 Task: Add Buddha Teas Organic Fenugreek Seed Tea 18 Bags to the cart.
Action: Mouse pressed left at (20, 85)
Screenshot: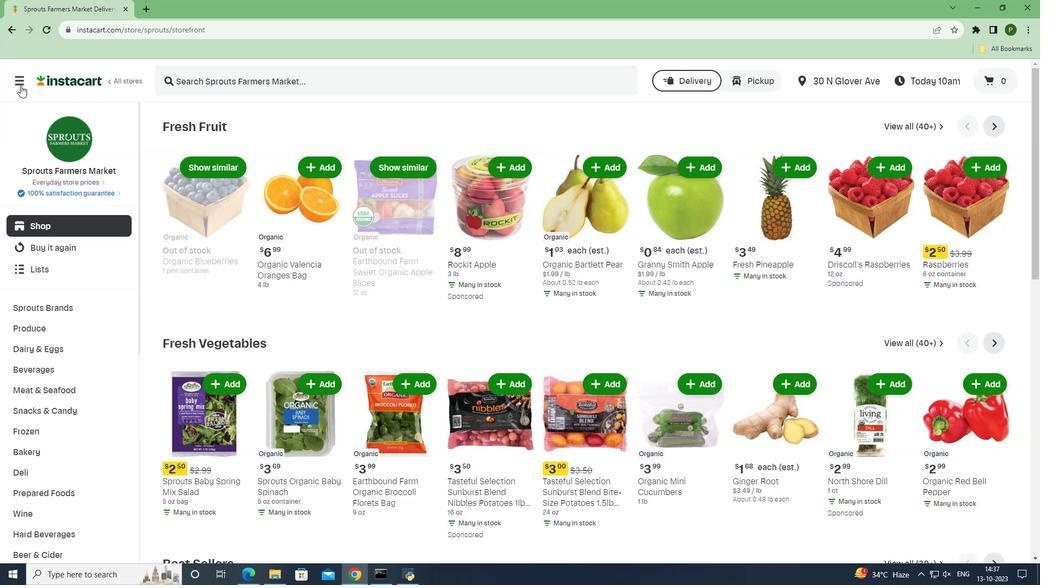 
Action: Mouse moved to (44, 280)
Screenshot: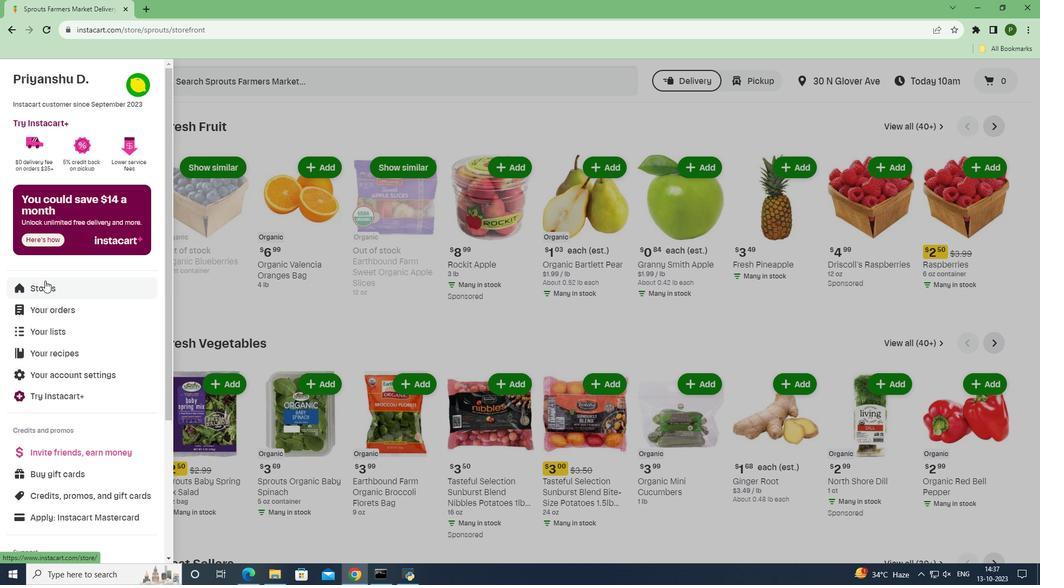 
Action: Mouse pressed left at (44, 280)
Screenshot: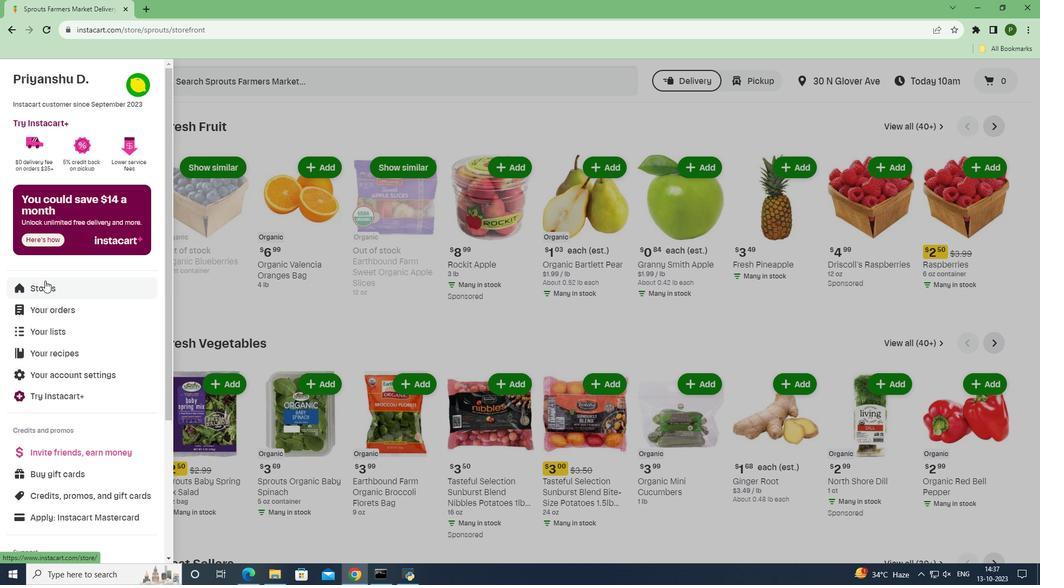 
Action: Mouse moved to (235, 126)
Screenshot: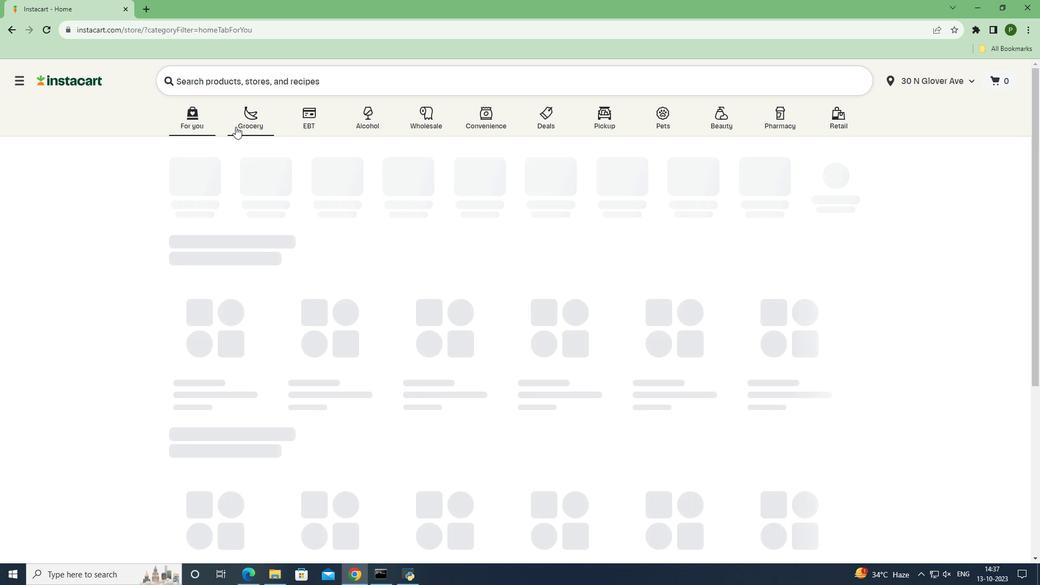 
Action: Mouse pressed left at (235, 126)
Screenshot: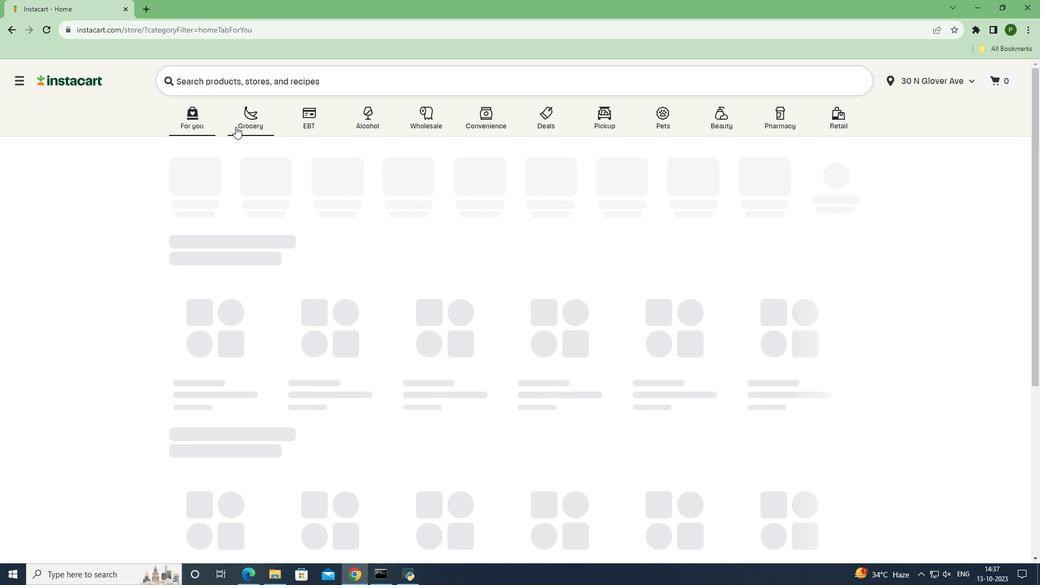 
Action: Mouse moved to (671, 251)
Screenshot: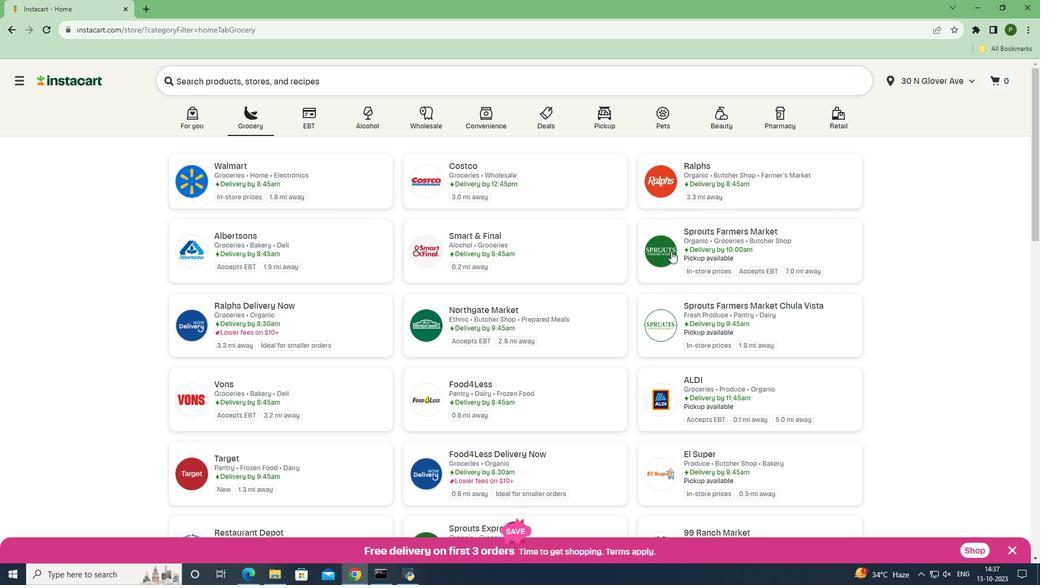 
Action: Mouse pressed left at (671, 251)
Screenshot: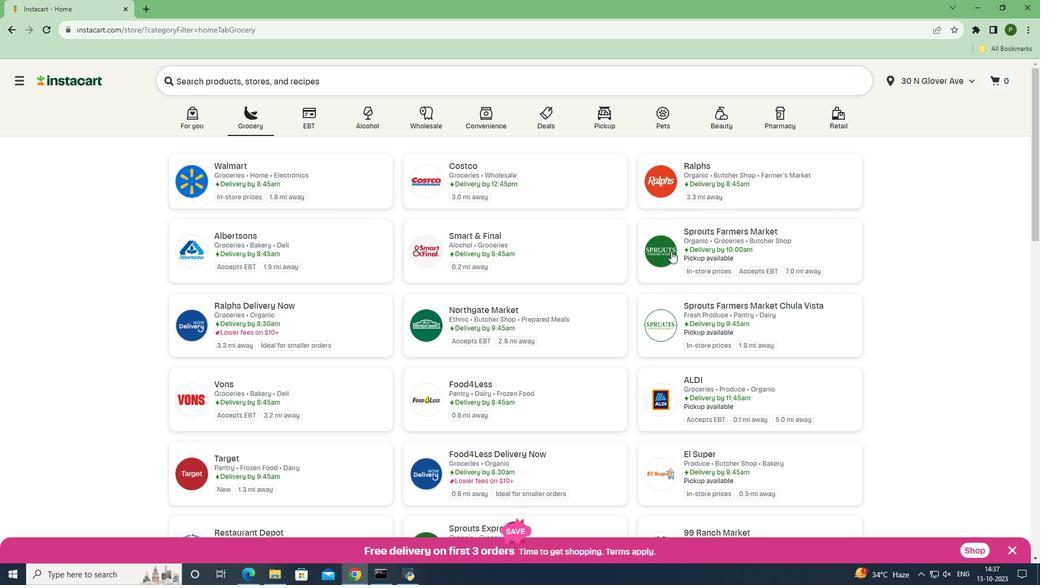 
Action: Mouse moved to (52, 372)
Screenshot: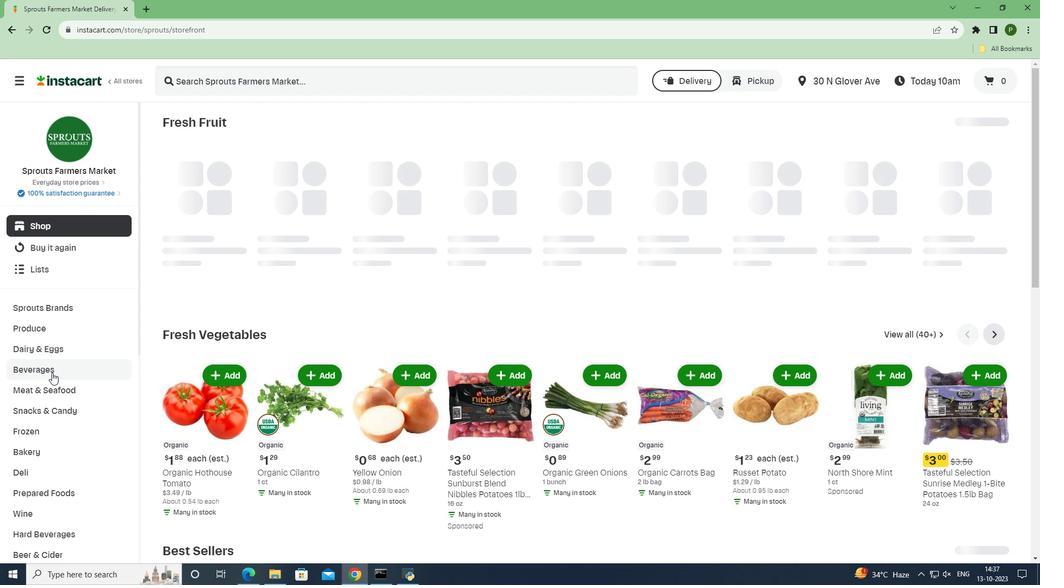 
Action: Mouse pressed left at (52, 372)
Screenshot: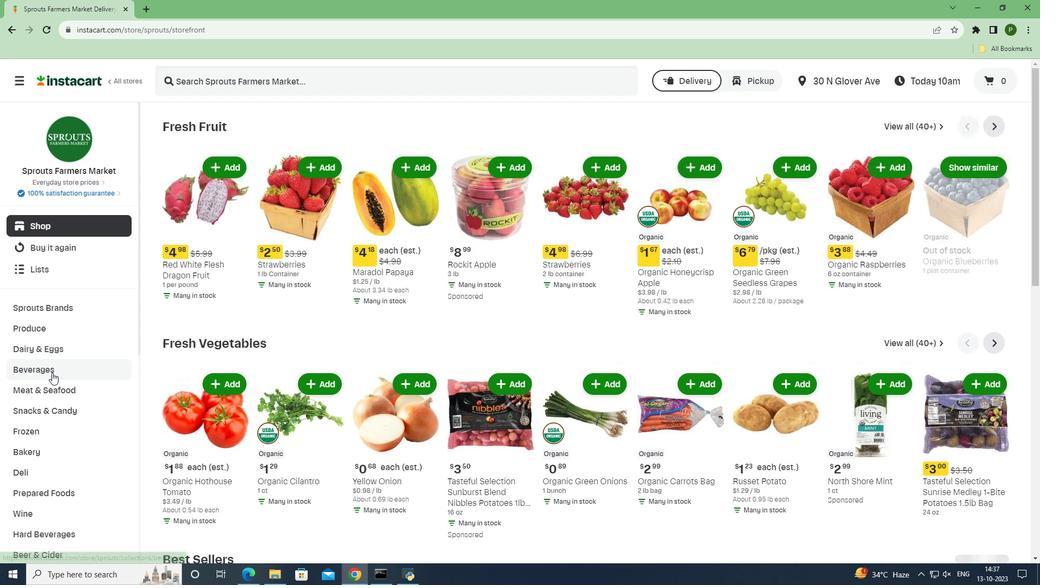 
Action: Mouse moved to (944, 146)
Screenshot: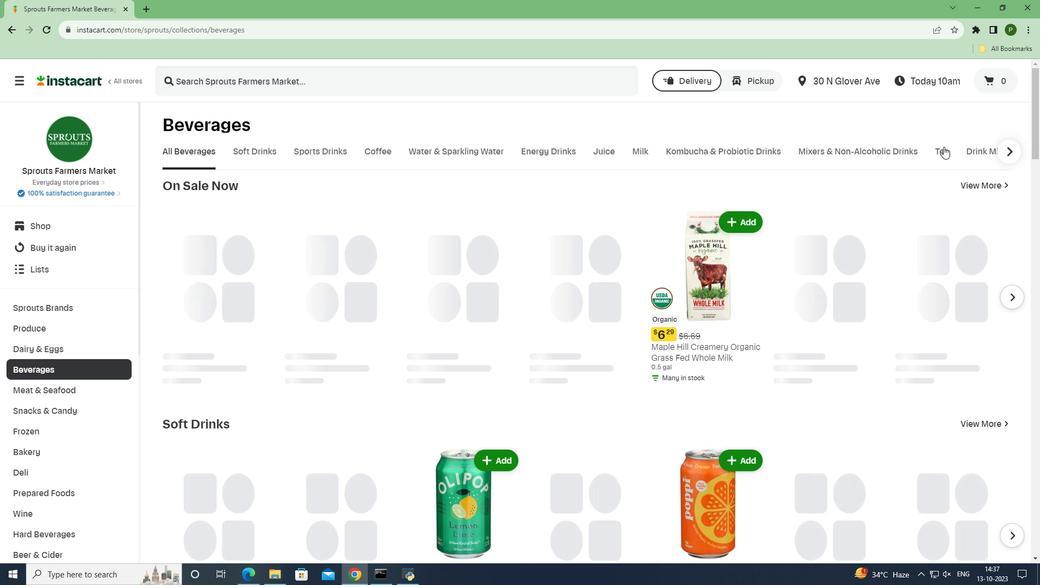 
Action: Mouse pressed left at (944, 146)
Screenshot: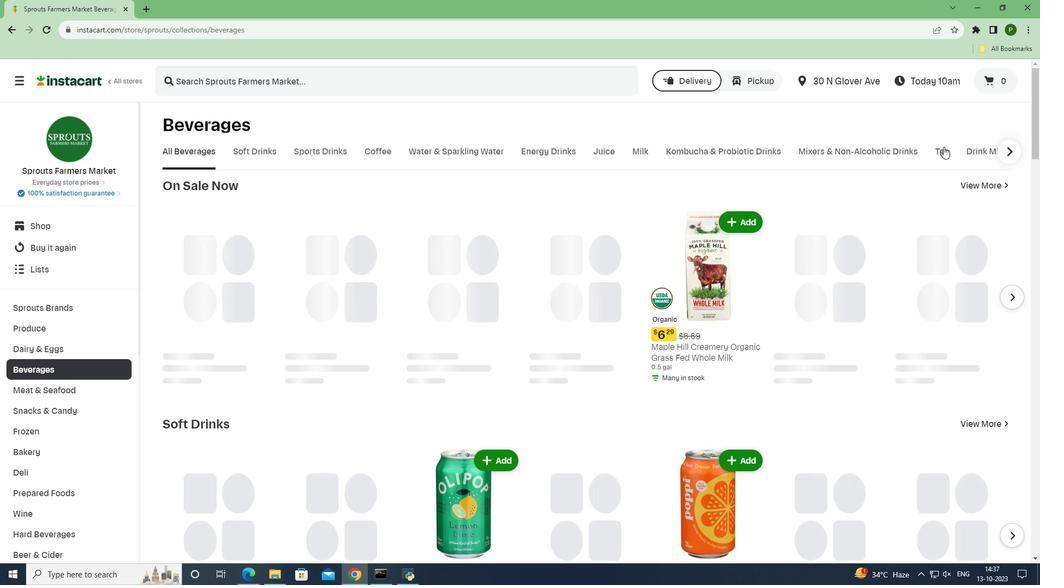 
Action: Mouse moved to (342, 79)
Screenshot: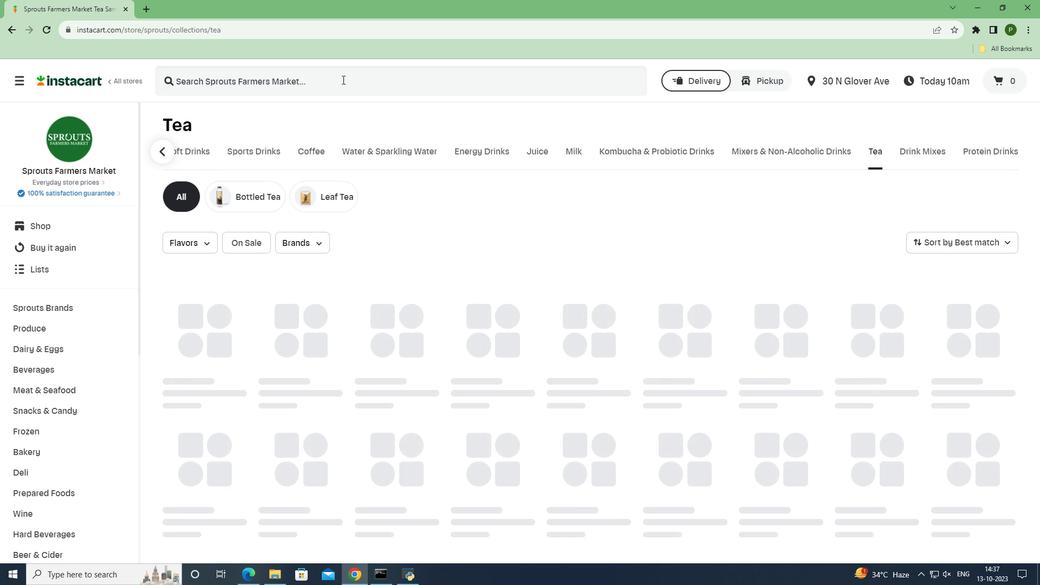 
Action: Mouse pressed left at (342, 79)
Screenshot: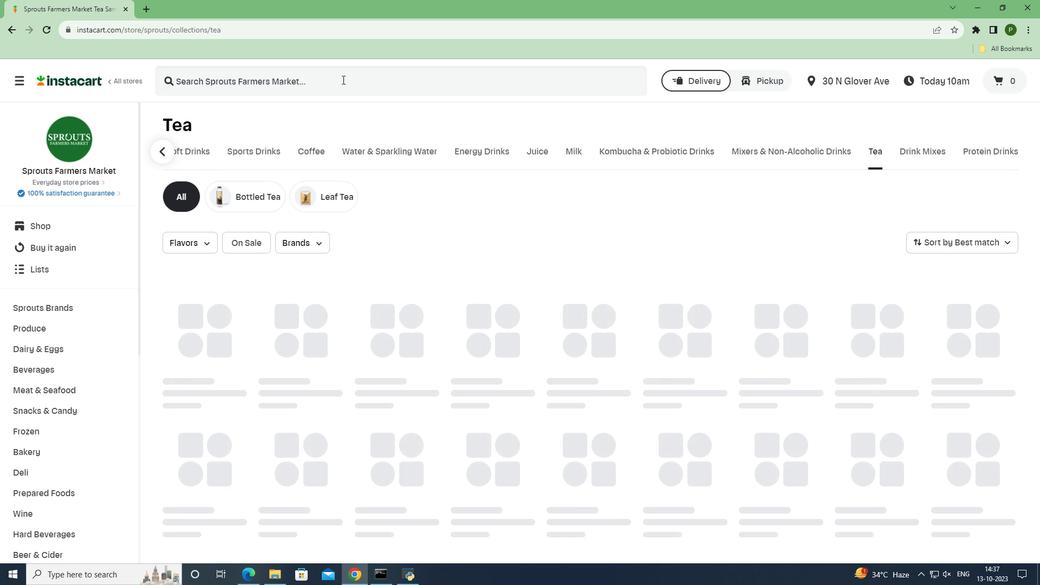 
Action: Key pressed <Key.caps_lock>B<Key.caps_lock>uddha<Key.space><Key.caps_lock>T<Key.caps_lock>eas<Key.space><Key.caps_lock>O<Key.caps_lock>rganic<Key.space><Key.caps_lock>F<Key.caps_lock>enugreek<Key.space><Key.caps_lock>S<Key.caps_lock>eed<Key.space><Key.caps_lock>T<Key.caps_lock>ea<Key.space>18<Key.space><Key.caps_lock>B<Key.caps_lock>ags<Key.space><Key.enter>
Screenshot: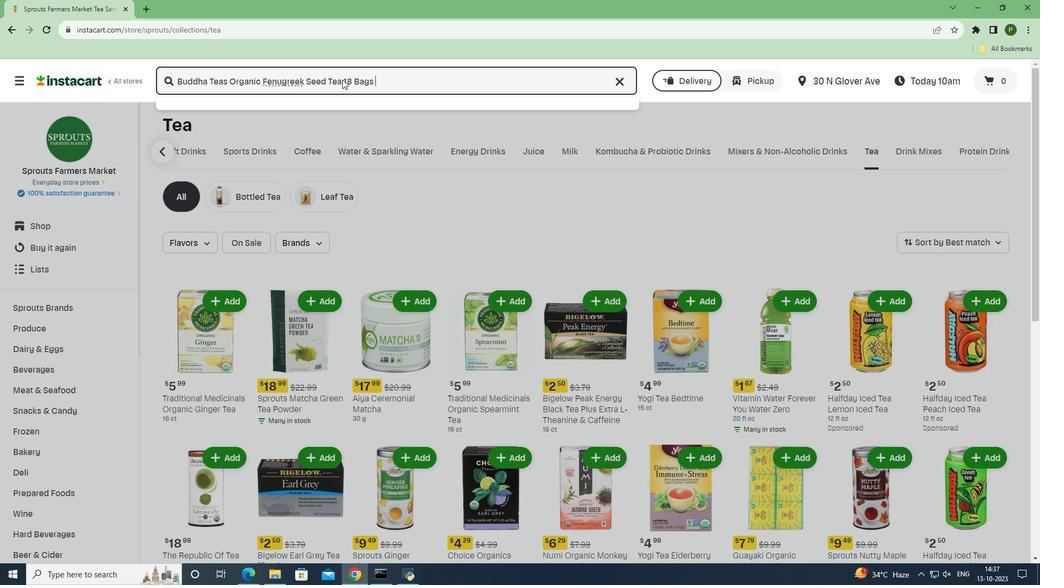 
Action: Mouse moved to (643, 310)
Screenshot: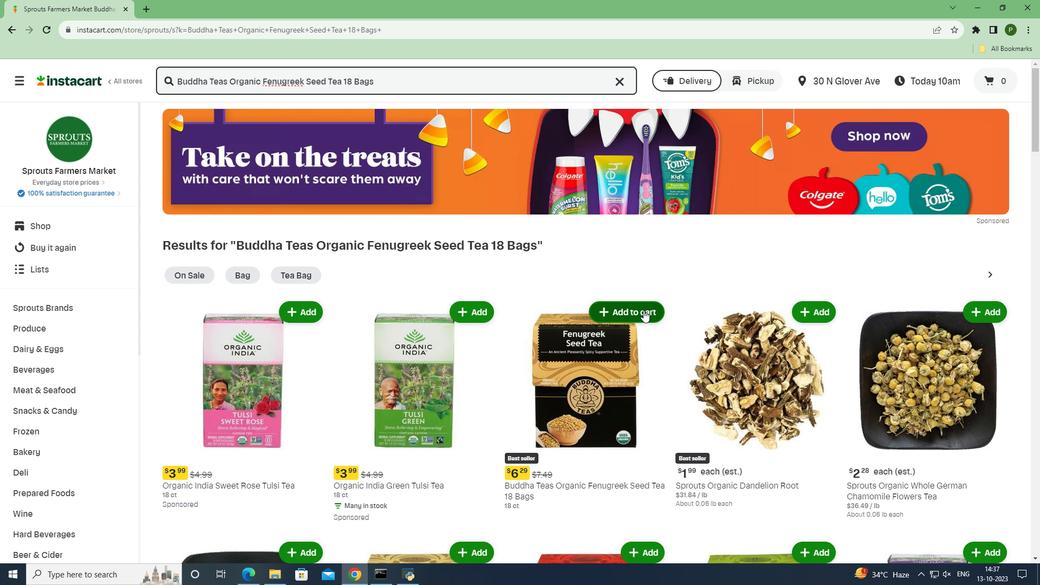 
Action: Mouse pressed left at (643, 310)
Screenshot: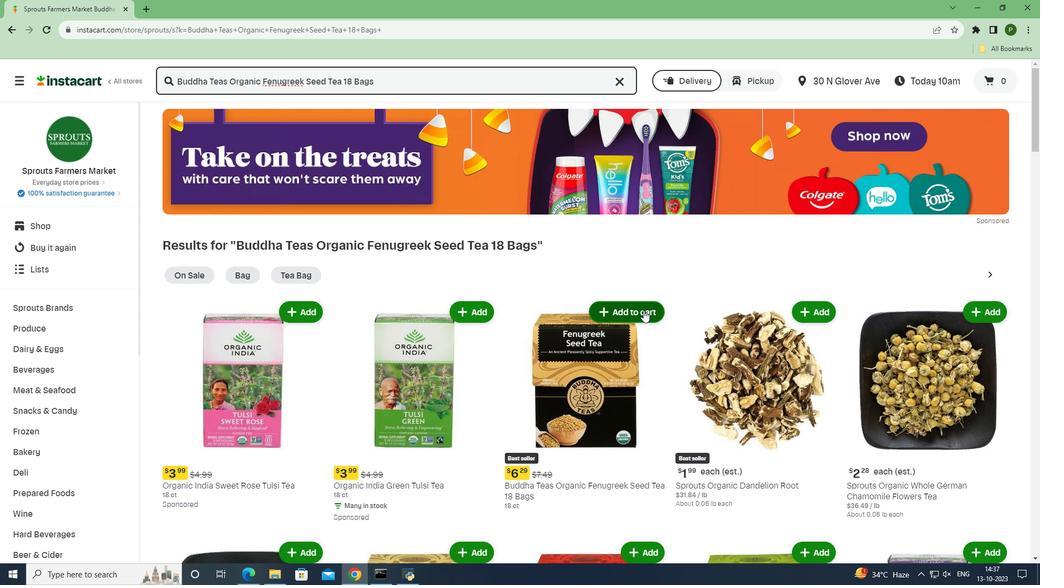 
Action: Mouse moved to (679, 356)
Screenshot: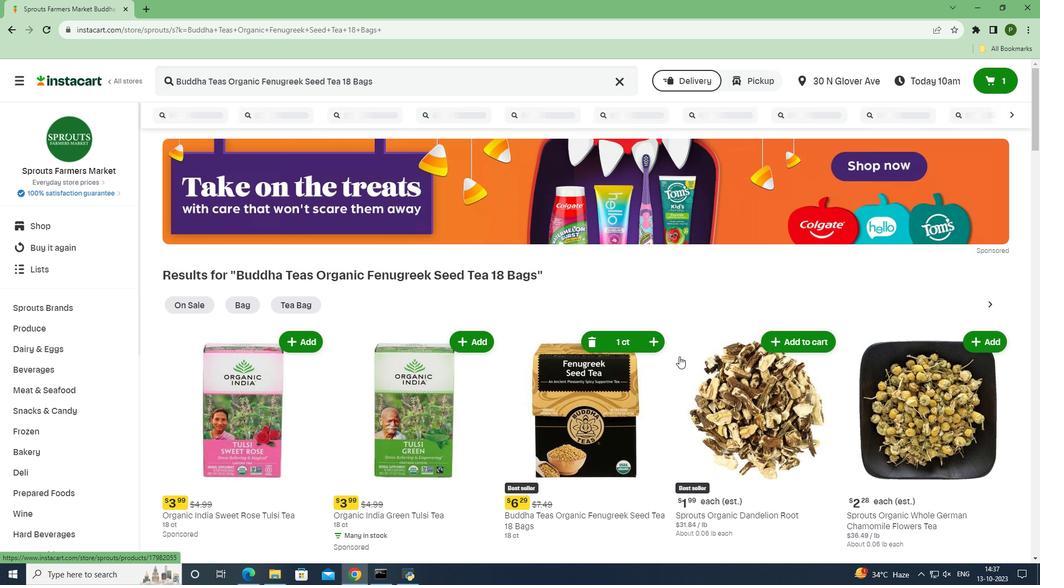 
